 Task: Sort the discussions in the repository "Javascript" by "Top: Past day".
Action: Mouse moved to (1070, 134)
Screenshot: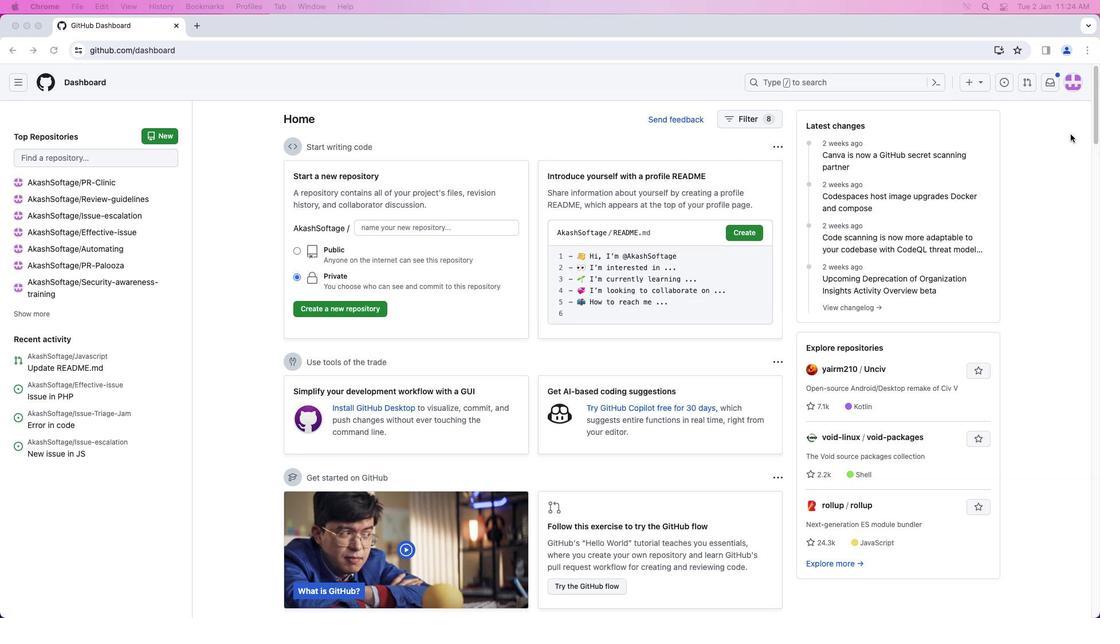 
Action: Mouse pressed left at (1070, 134)
Screenshot: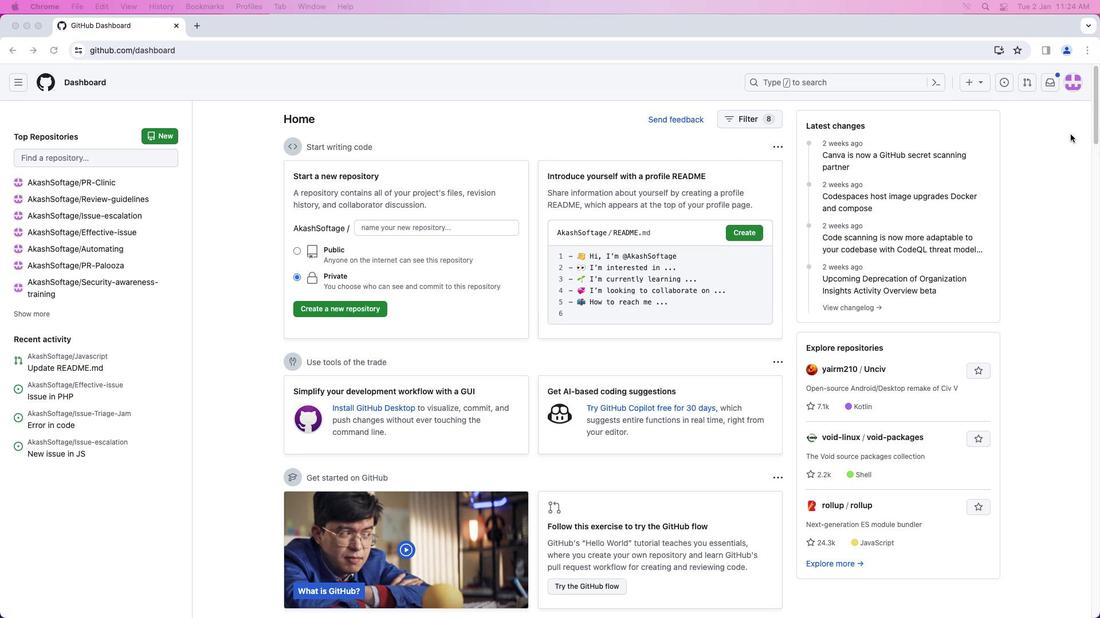 
Action: Mouse moved to (1068, 86)
Screenshot: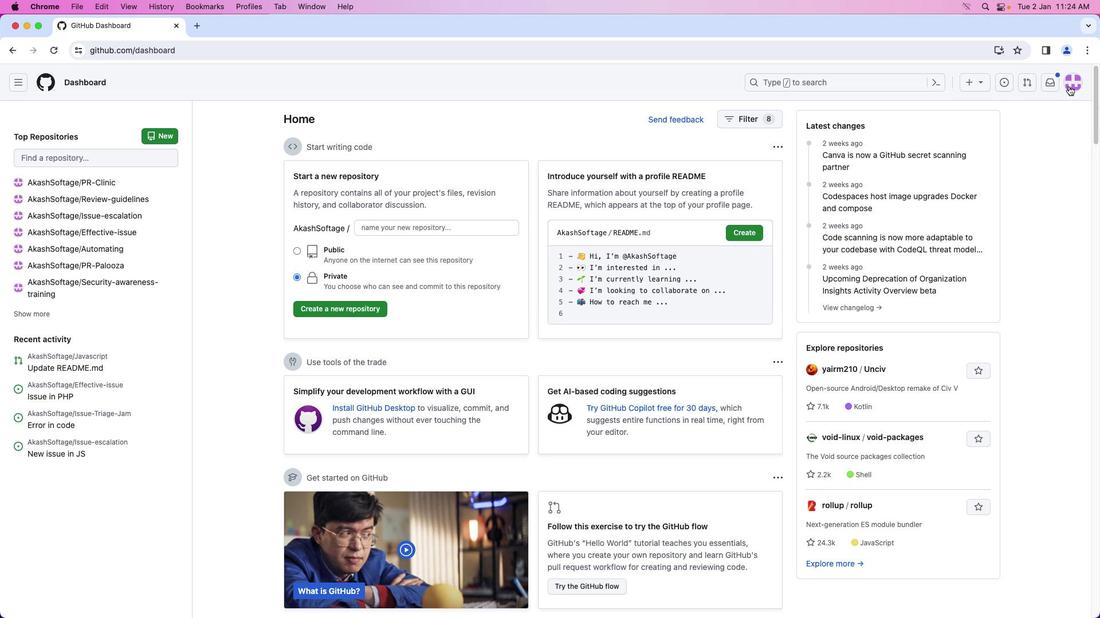 
Action: Mouse pressed left at (1068, 86)
Screenshot: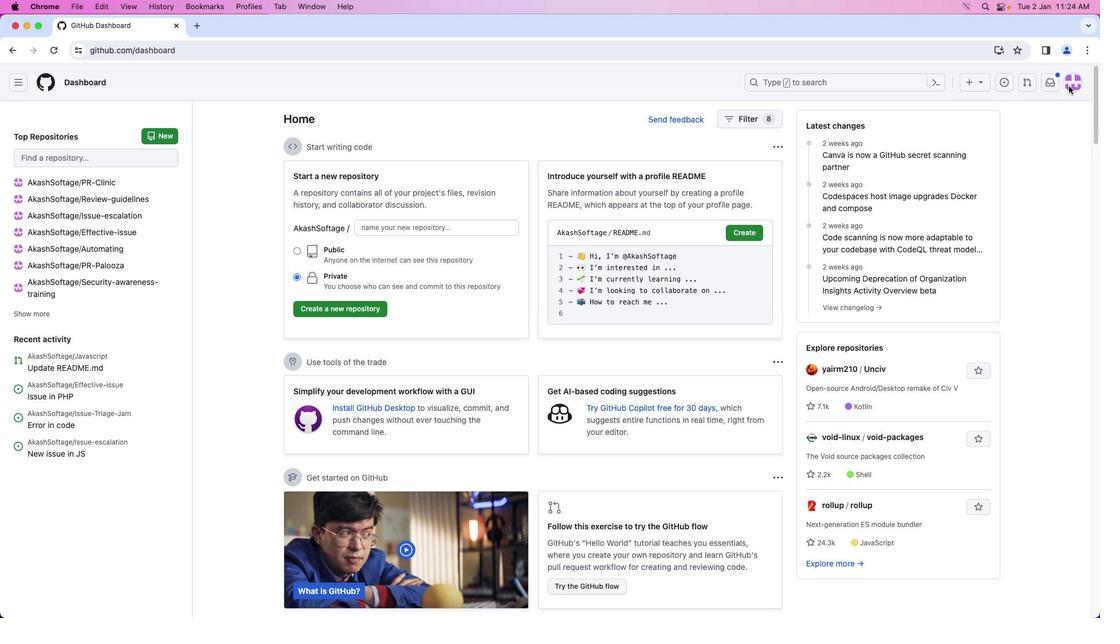 
Action: Mouse moved to (1029, 179)
Screenshot: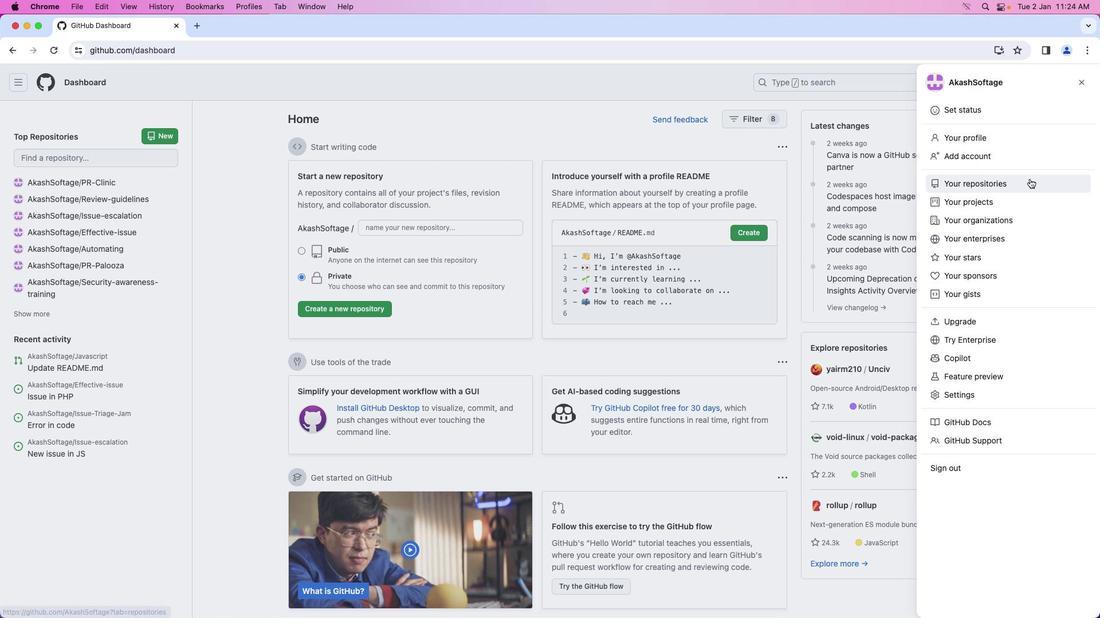 
Action: Mouse pressed left at (1029, 179)
Screenshot: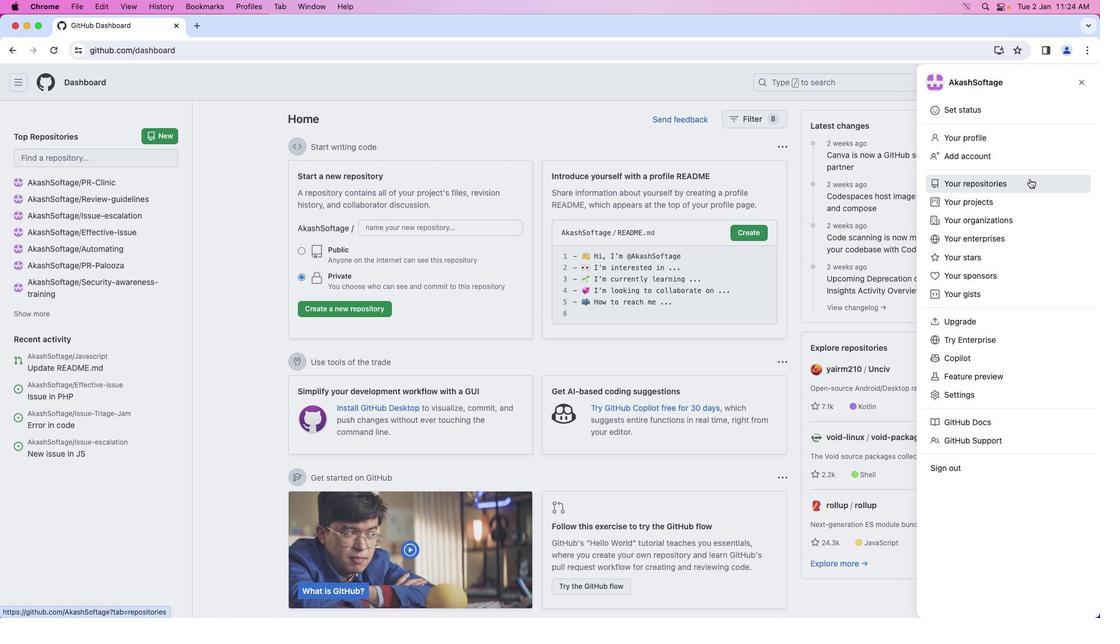 
Action: Mouse moved to (417, 178)
Screenshot: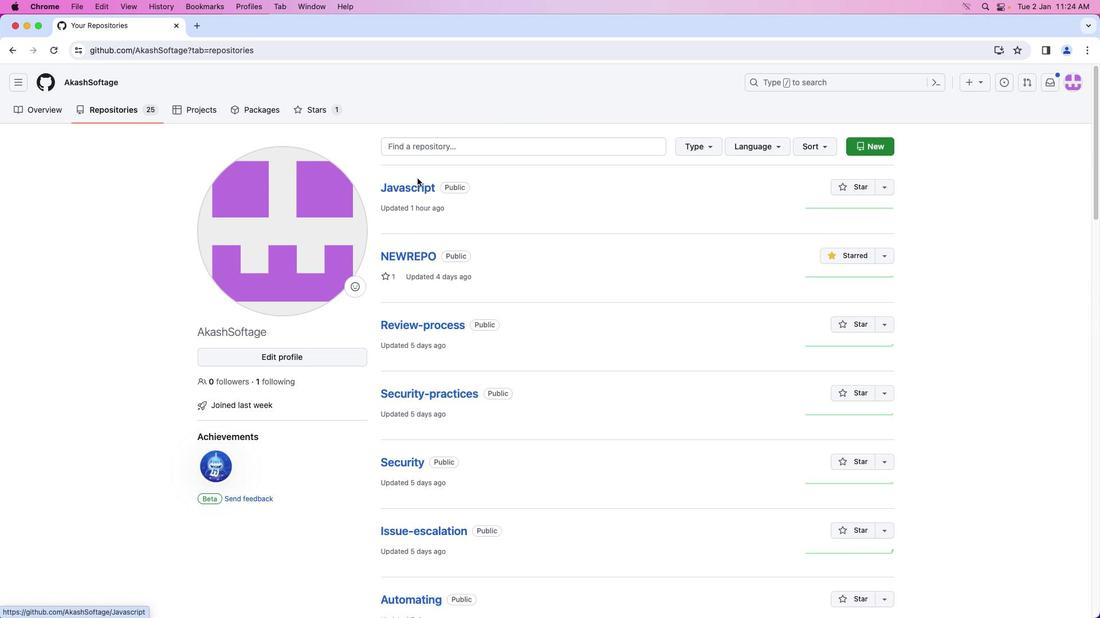 
Action: Mouse pressed left at (417, 178)
Screenshot: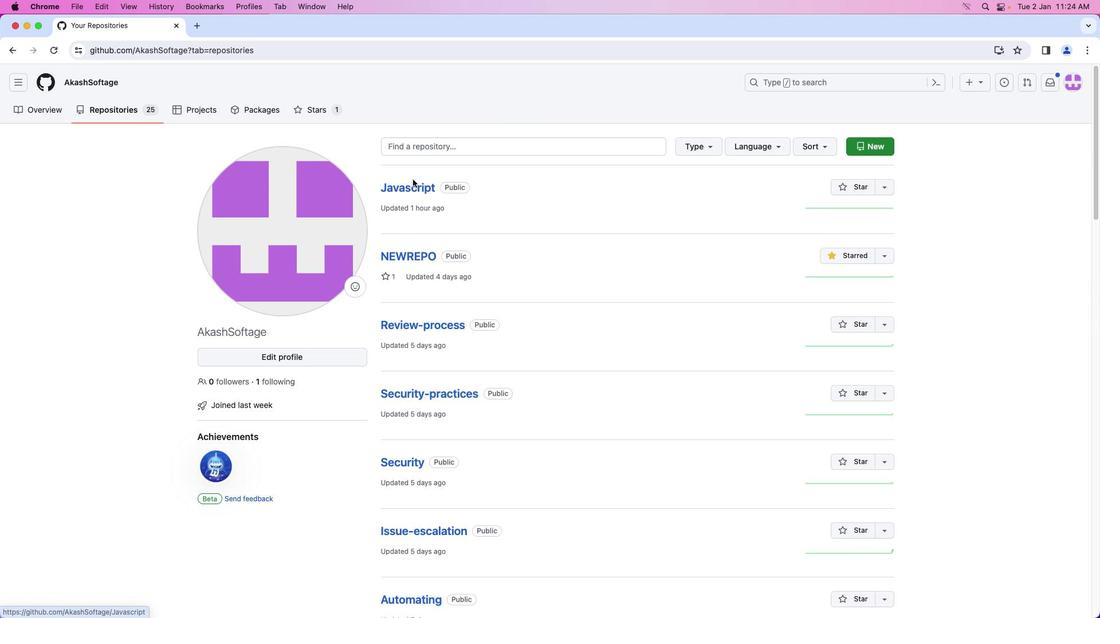 
Action: Mouse moved to (410, 182)
Screenshot: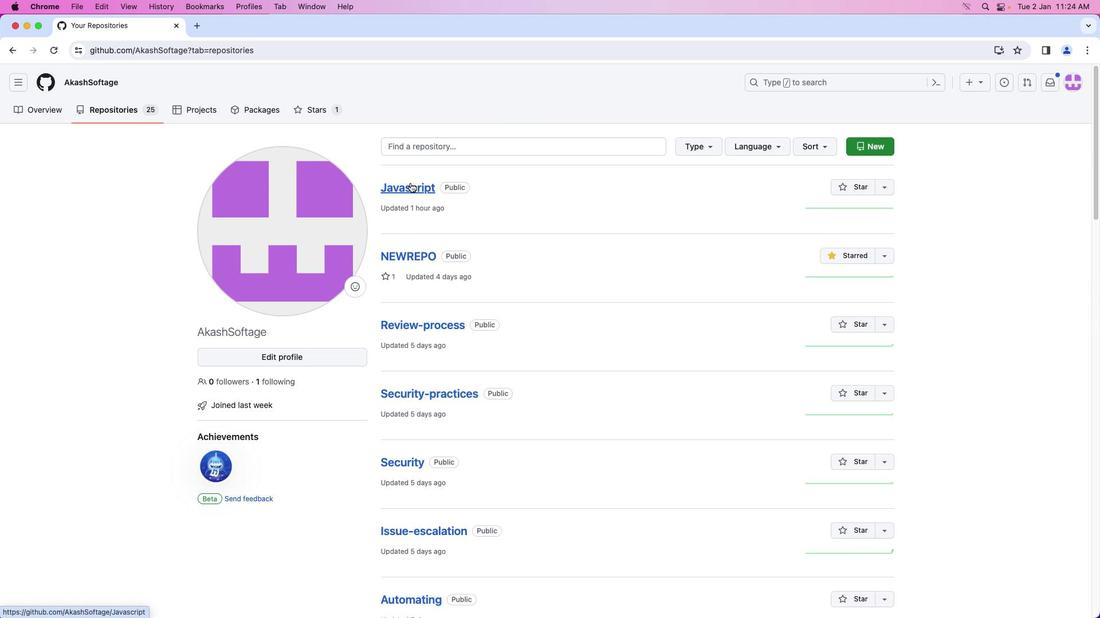 
Action: Mouse pressed left at (410, 182)
Screenshot: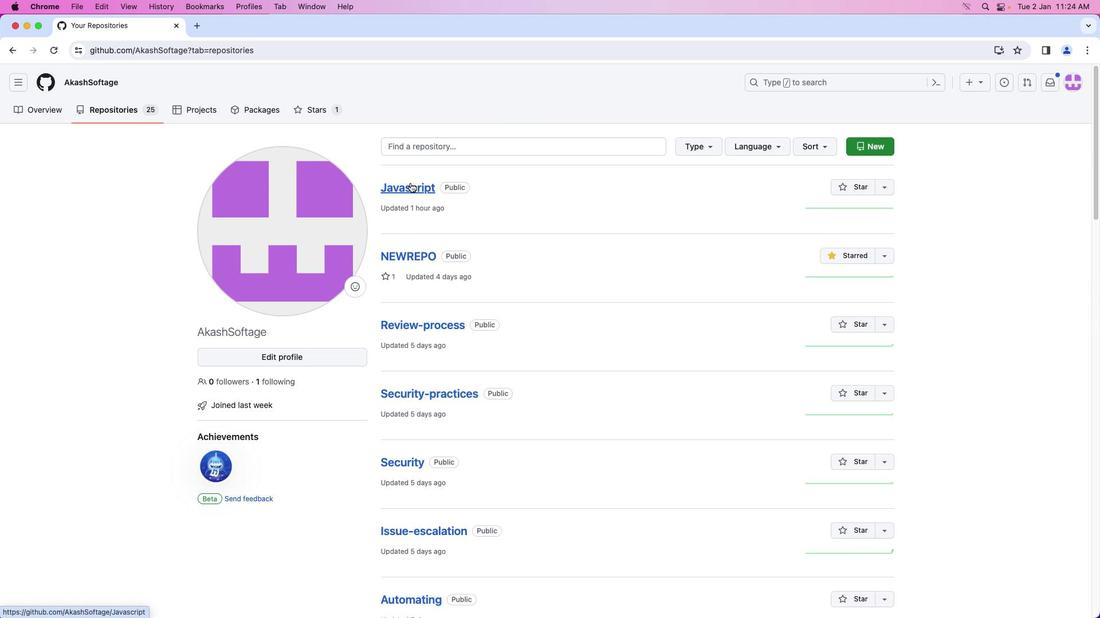 
Action: Mouse moved to (214, 105)
Screenshot: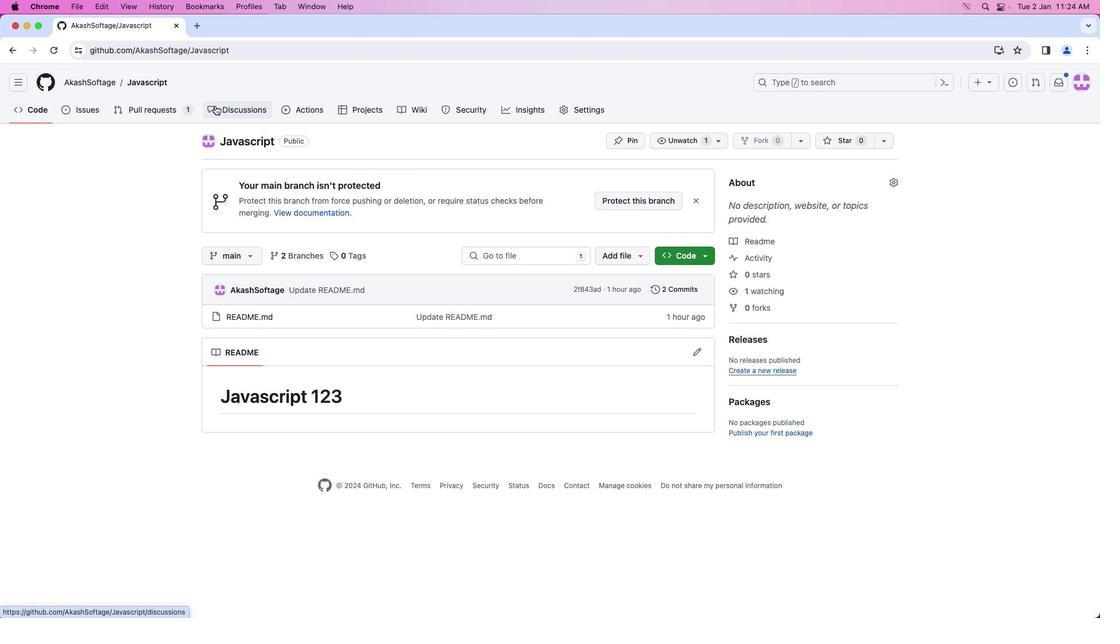
Action: Mouse pressed left at (214, 105)
Screenshot: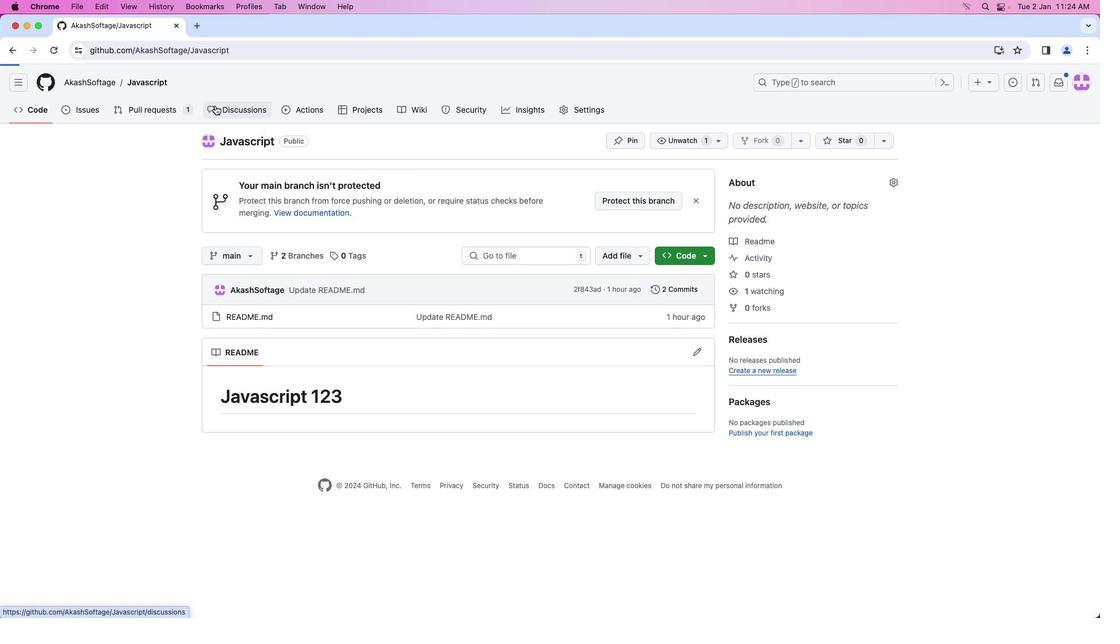 
Action: Mouse moved to (661, 245)
Screenshot: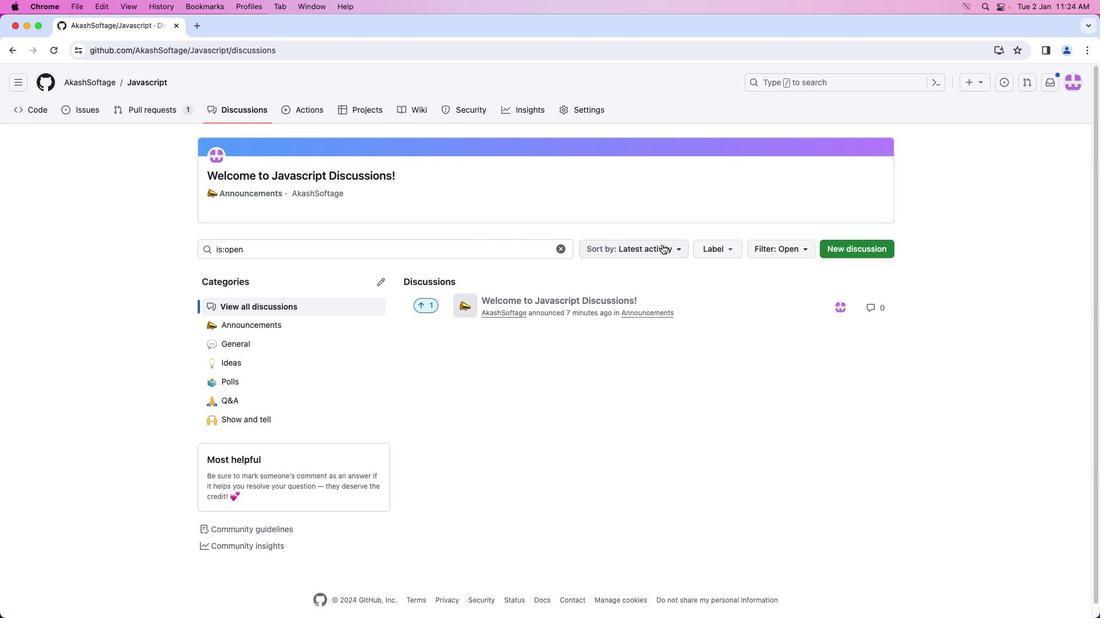 
Action: Mouse pressed left at (661, 245)
Screenshot: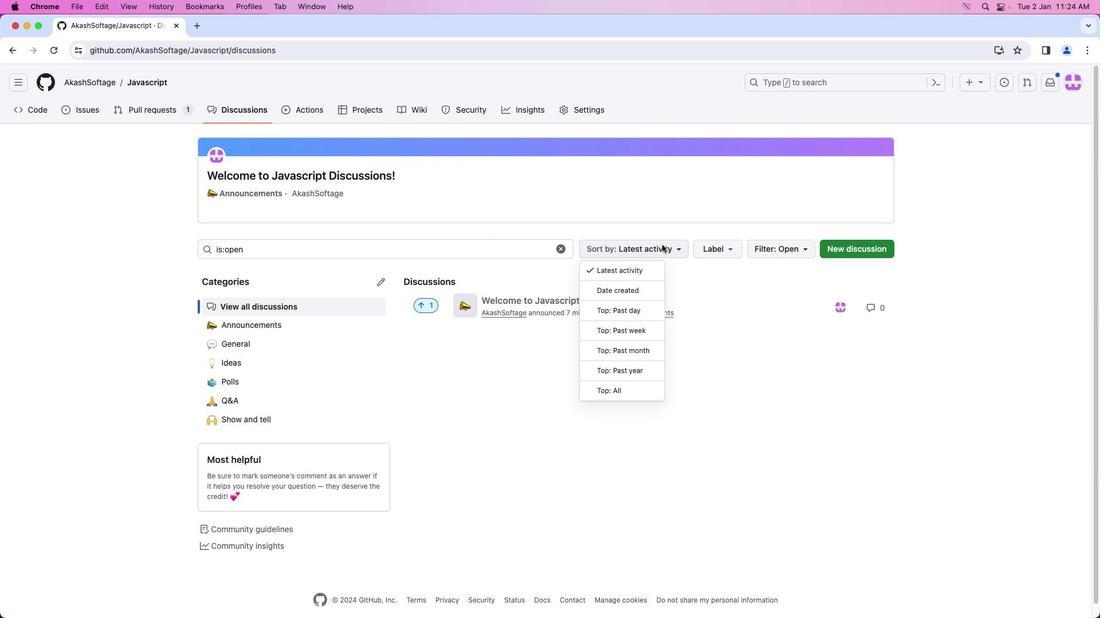 
Action: Mouse moved to (646, 310)
Screenshot: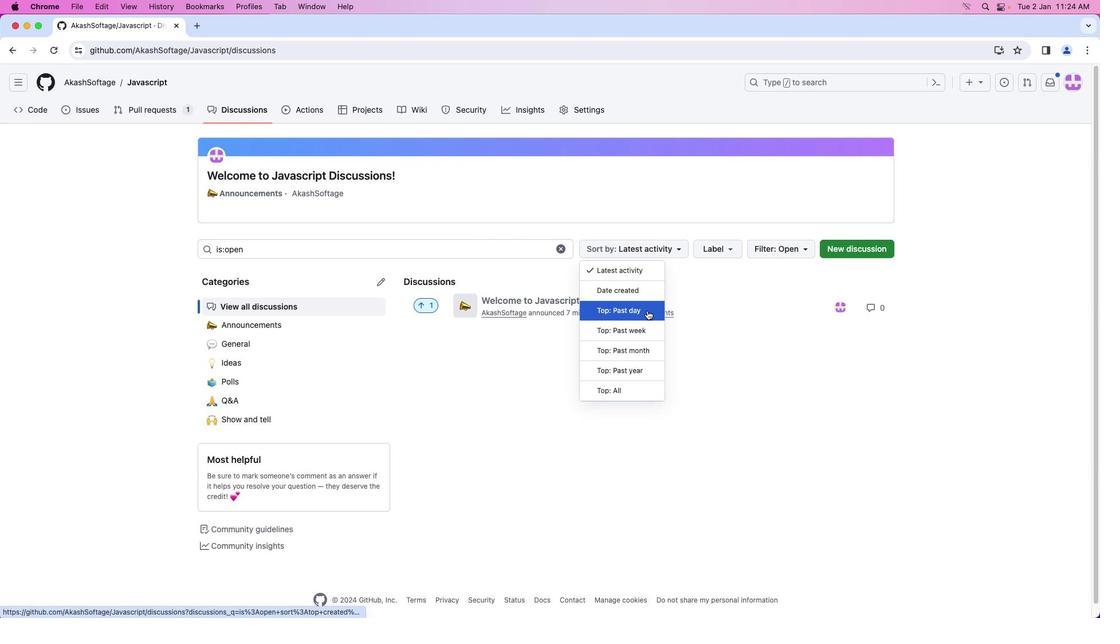 
Action: Mouse pressed left at (646, 310)
Screenshot: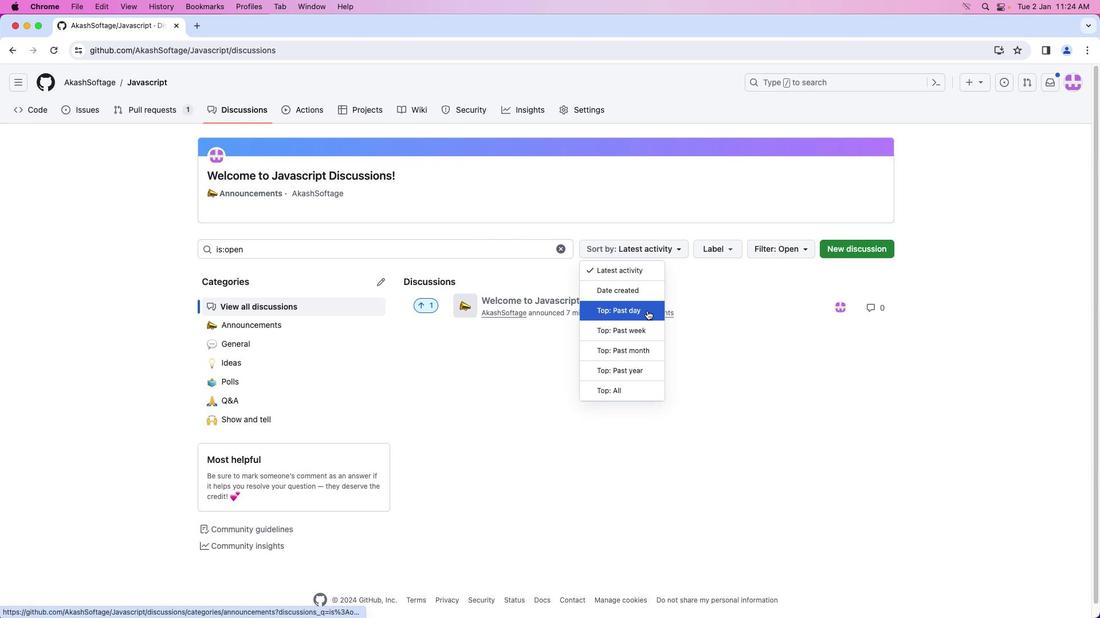 
Action: Mouse moved to (646, 302)
Screenshot: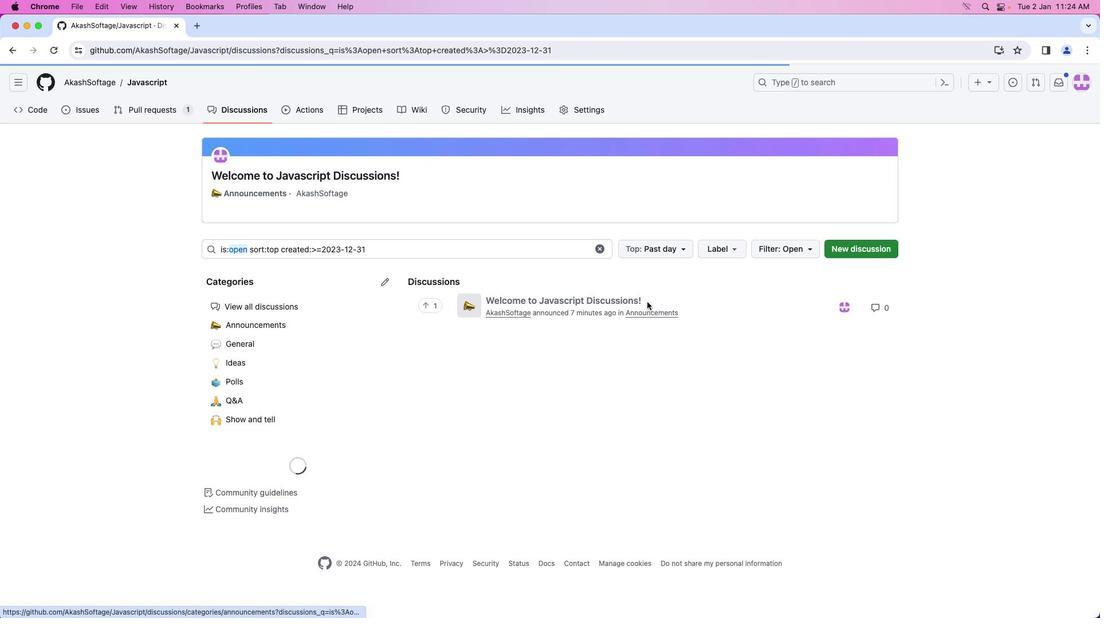
